 Task: Enable anaglyph 3D using advanced video effects.
Action: Mouse moved to (102, 23)
Screenshot: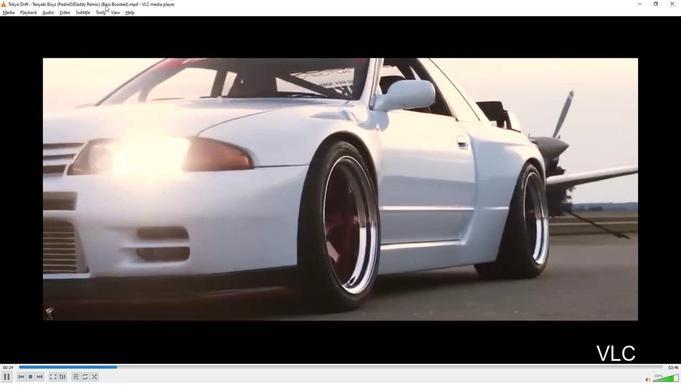 
Action: Mouse pressed left at (102, 23)
Screenshot: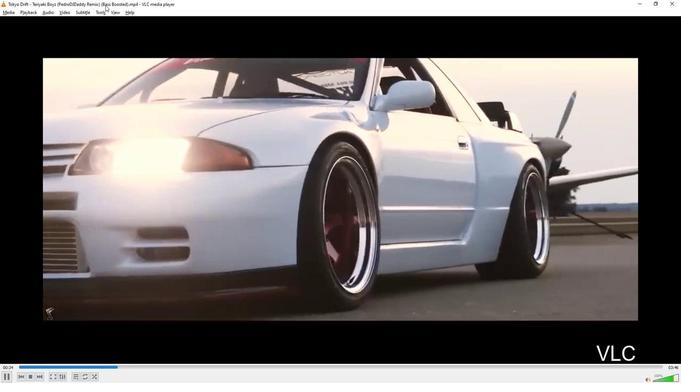 
Action: Mouse moved to (106, 12)
Screenshot: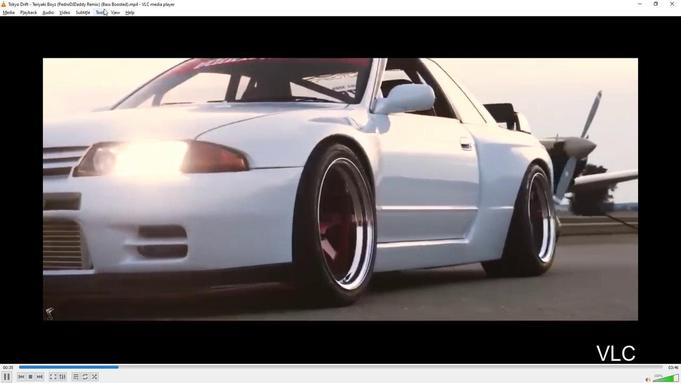 
Action: Mouse pressed left at (106, 12)
Screenshot: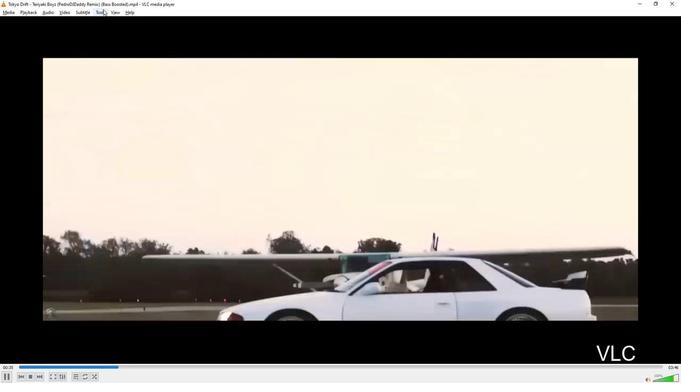 
Action: Mouse moved to (103, 16)
Screenshot: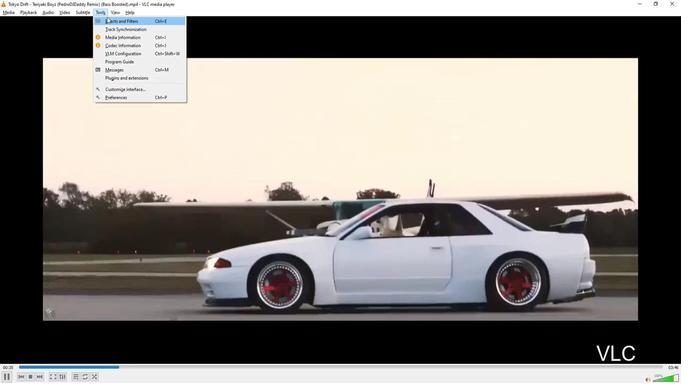 
Action: Mouse pressed left at (103, 16)
Screenshot: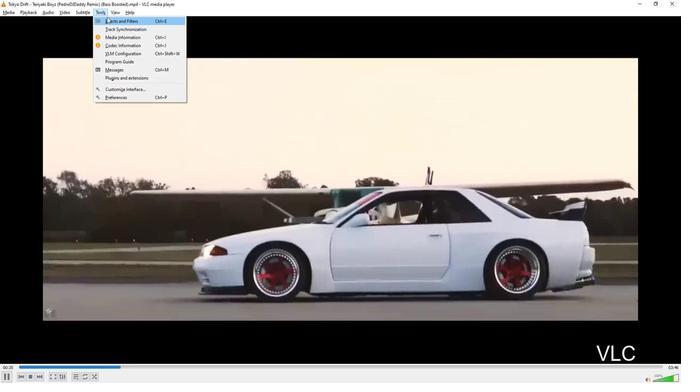 
Action: Mouse moved to (108, 24)
Screenshot: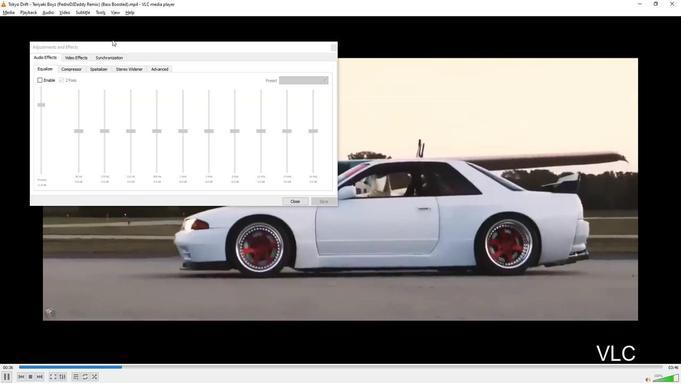 
Action: Mouse pressed left at (108, 24)
Screenshot: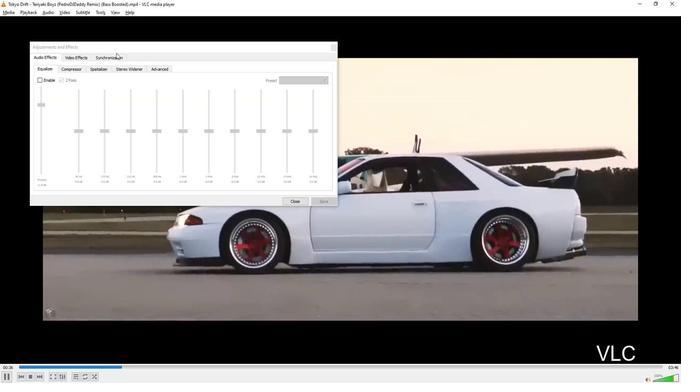 
Action: Mouse moved to (70, 68)
Screenshot: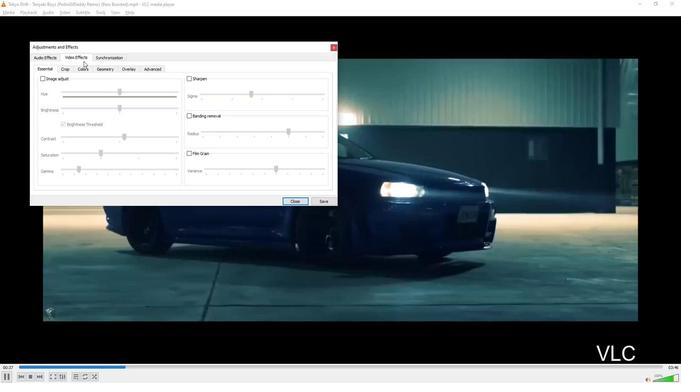 
Action: Mouse pressed left at (70, 68)
Screenshot: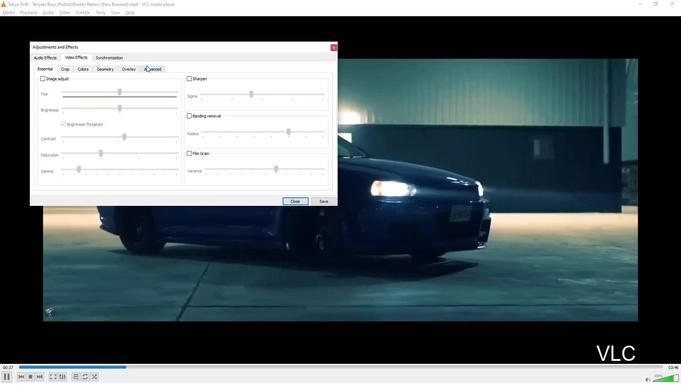 
Action: Mouse moved to (165, 77)
Screenshot: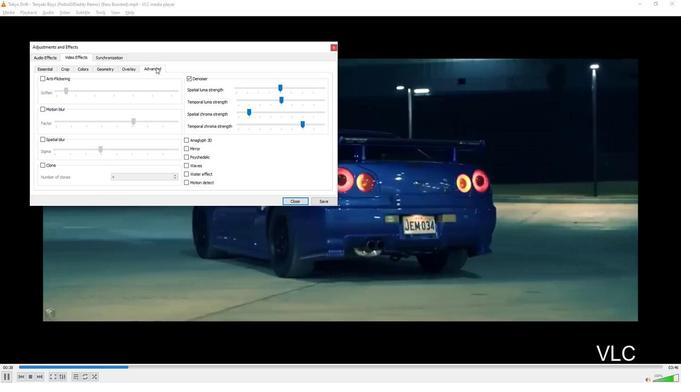 
Action: Mouse pressed left at (165, 77)
Screenshot: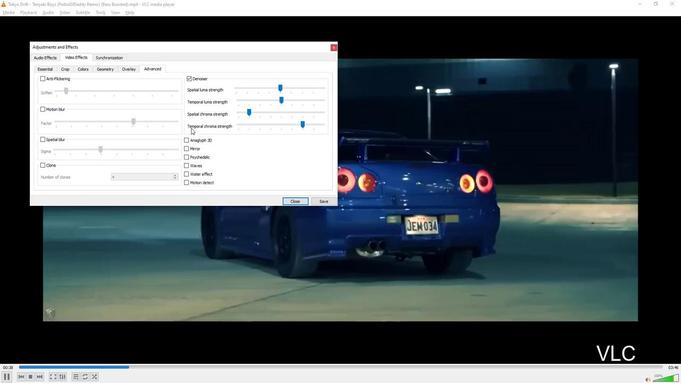 
Action: Mouse moved to (203, 156)
Screenshot: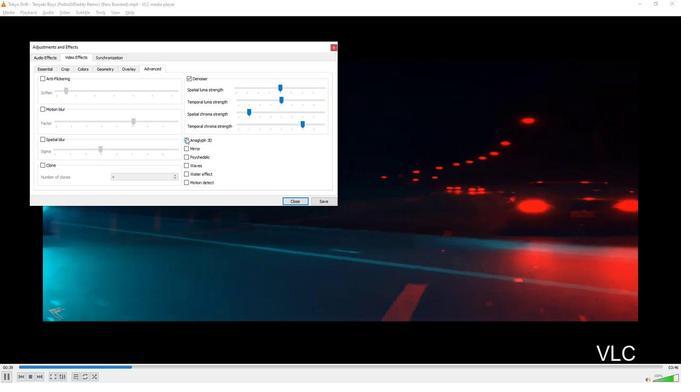 
Action: Mouse pressed left at (203, 156)
Screenshot: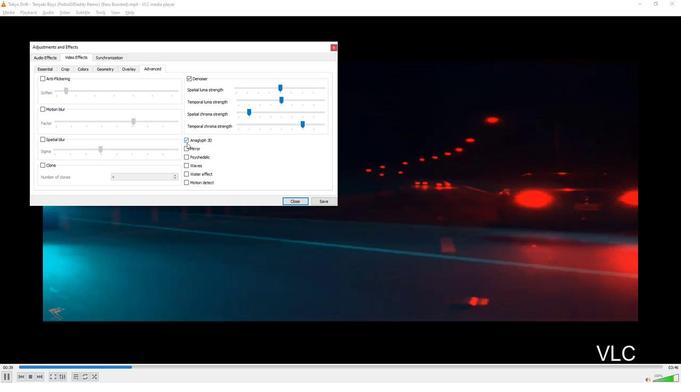 
Action: Mouse moved to (232, 176)
Screenshot: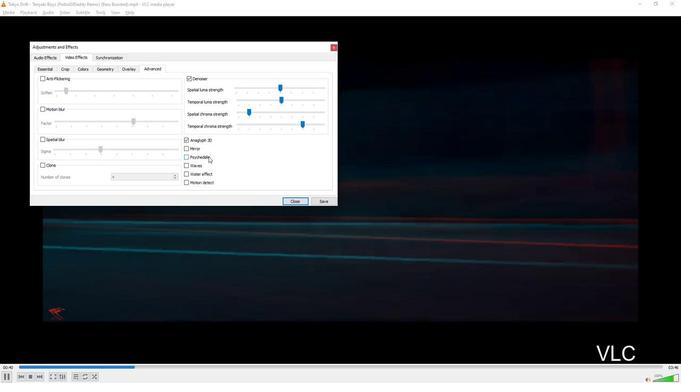 
